 Task: Enable the option "Enable compatibility hacks for Blu-ray support" for "H.264/MPEG-4 Part 10/AVC encoder (x264).
Action: Mouse moved to (112, 17)
Screenshot: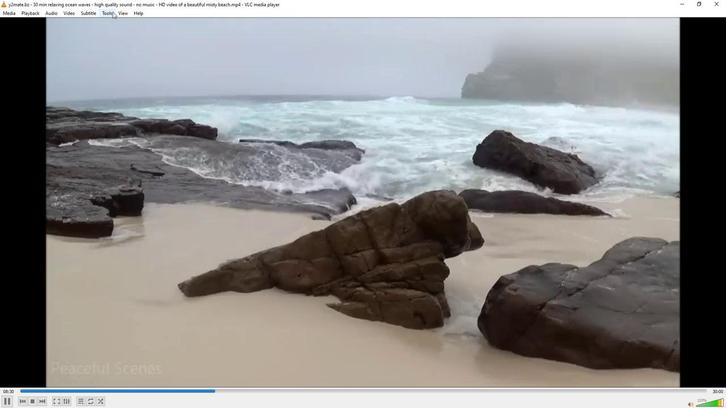 
Action: Mouse pressed left at (112, 17)
Screenshot: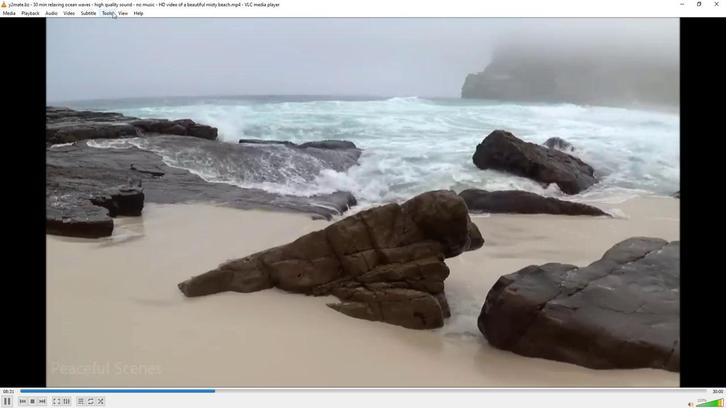 
Action: Mouse moved to (119, 111)
Screenshot: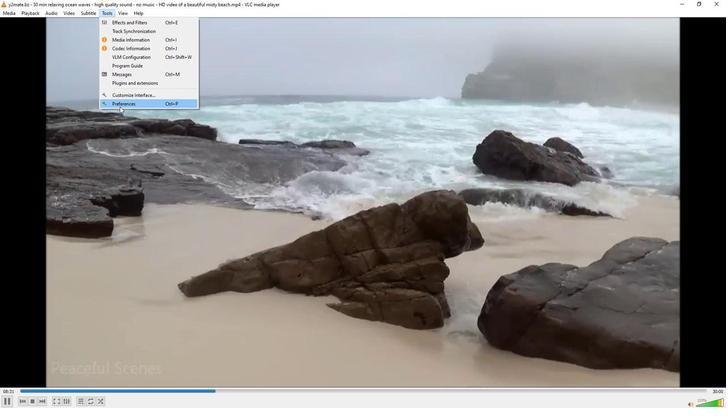 
Action: Mouse pressed left at (119, 111)
Screenshot: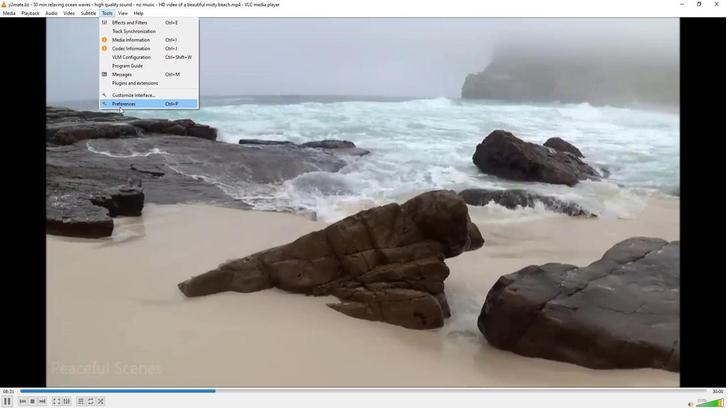 
Action: Mouse moved to (82, 318)
Screenshot: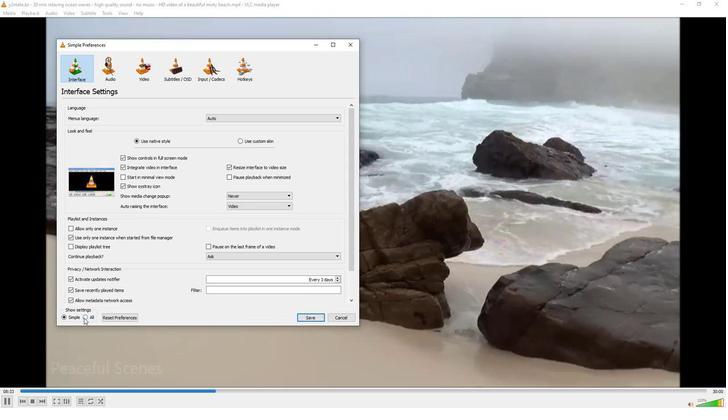 
Action: Mouse pressed left at (82, 318)
Screenshot: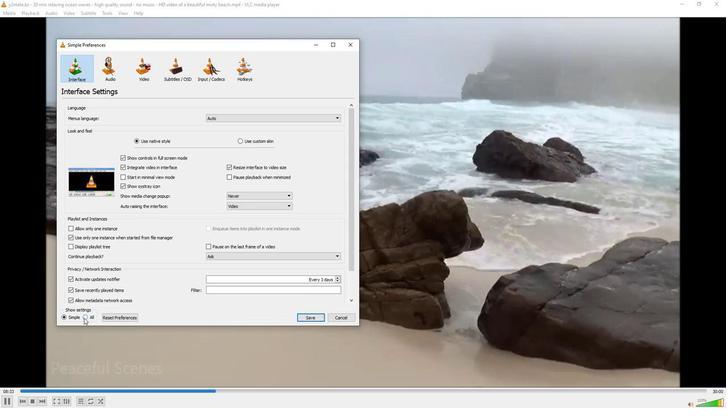 
Action: Mouse moved to (73, 245)
Screenshot: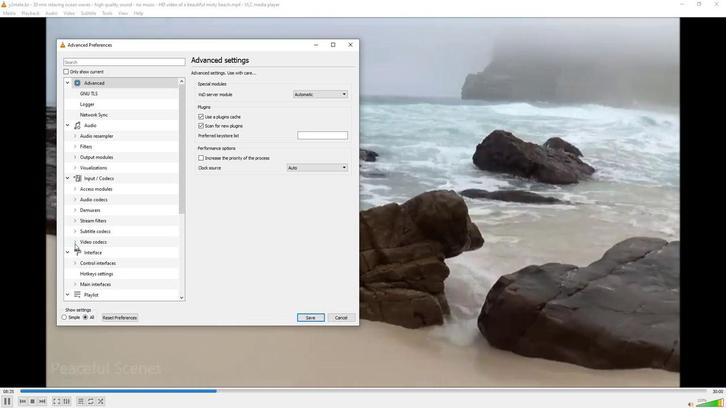 
Action: Mouse pressed left at (73, 245)
Screenshot: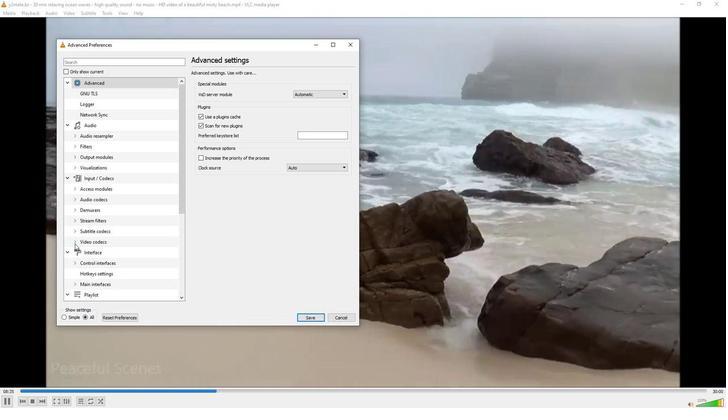 
Action: Mouse moved to (94, 253)
Screenshot: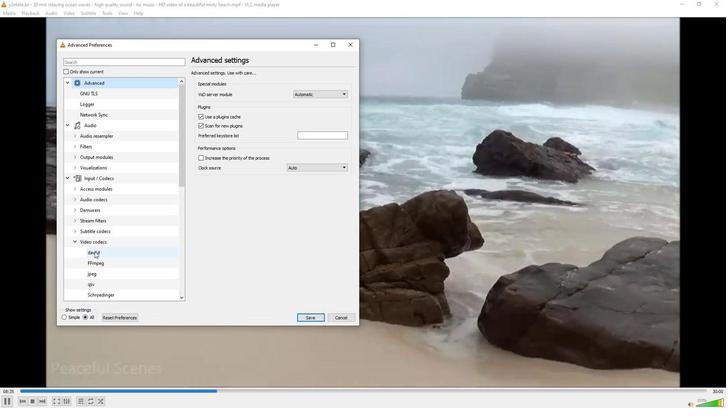 
Action: Mouse scrolled (94, 252) with delta (0, 0)
Screenshot: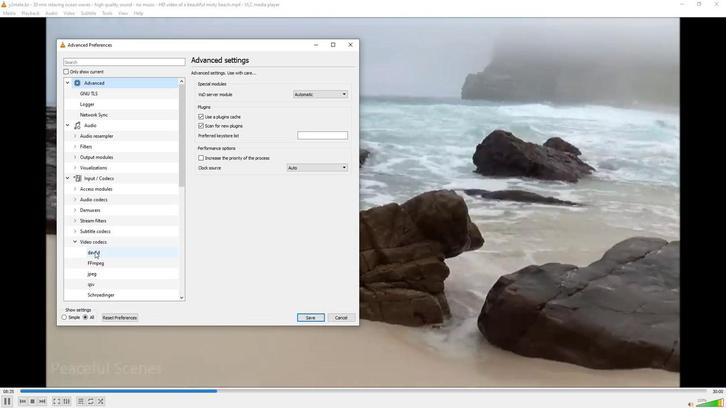 
Action: Mouse moved to (94, 253)
Screenshot: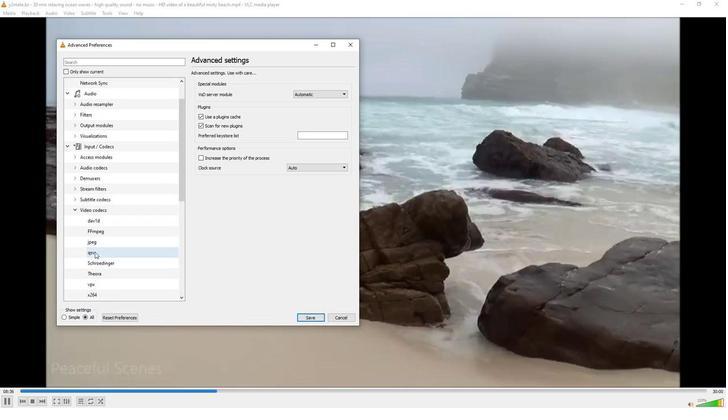 
Action: Mouse scrolled (94, 253) with delta (0, 0)
Screenshot: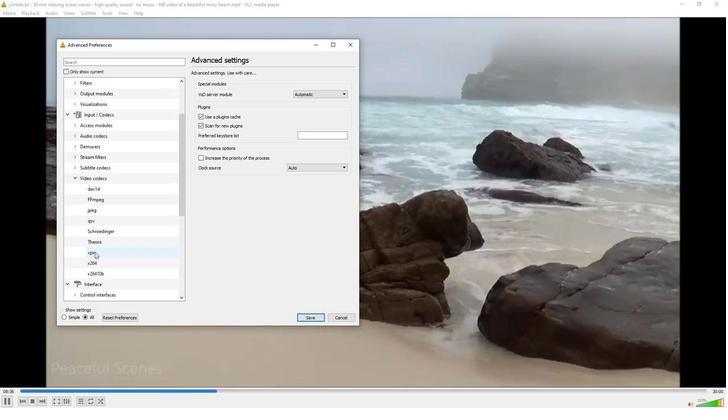 
Action: Mouse moved to (97, 262)
Screenshot: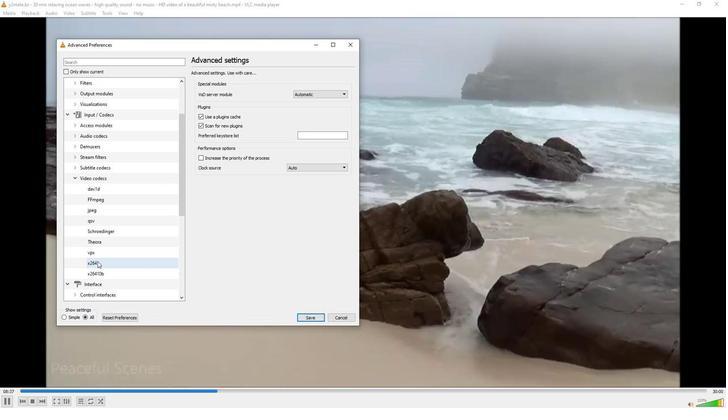 
Action: Mouse pressed left at (97, 262)
Screenshot: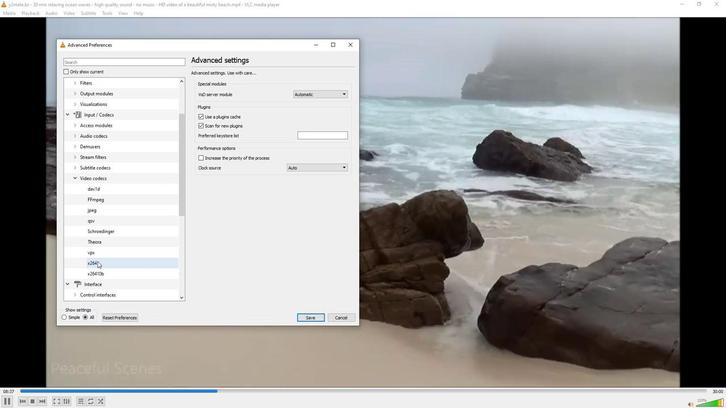 
Action: Mouse moved to (198, 118)
Screenshot: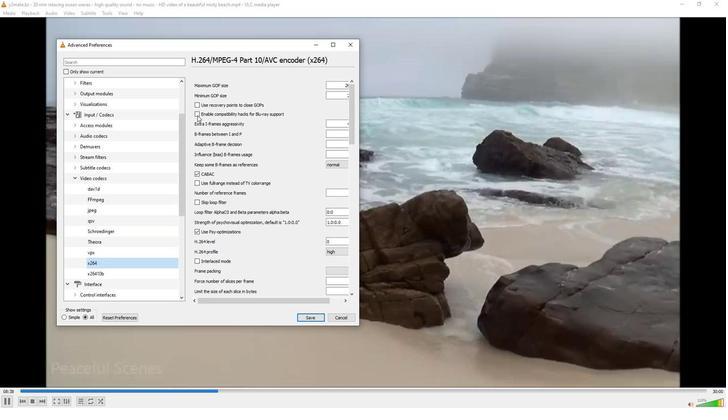 
Action: Mouse pressed left at (198, 118)
Screenshot: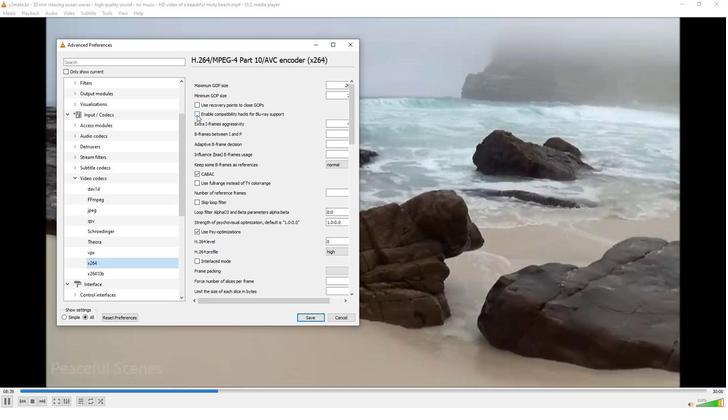 
Action: Mouse moved to (228, 135)
Screenshot: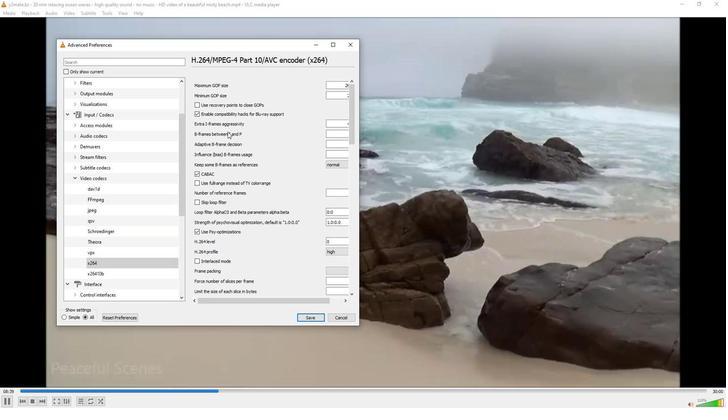 
